 Task: Create a due date automation trigger when advanced on, on the wednesday before a card is due add basic assigned to anyone at 11:00 AM.
Action: Mouse moved to (855, 262)
Screenshot: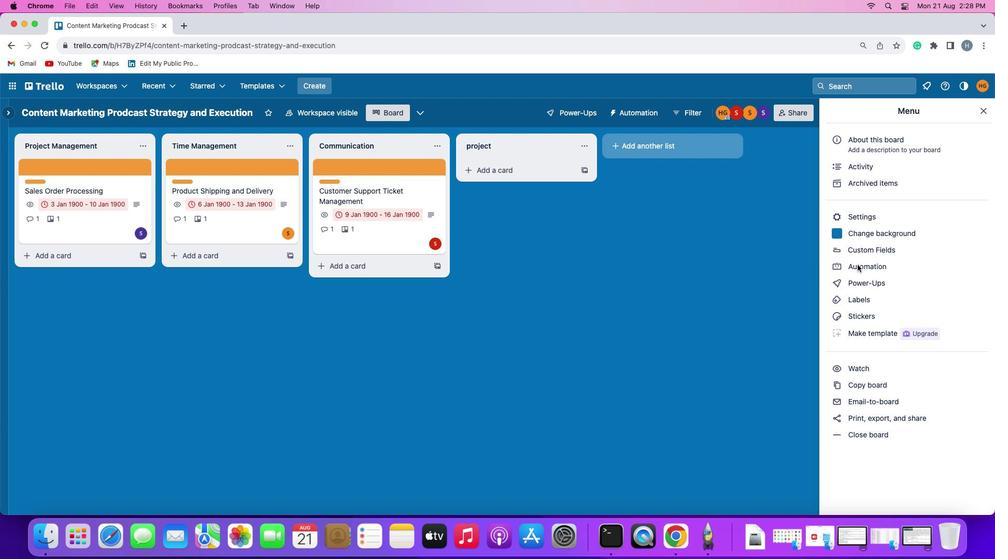 
Action: Mouse pressed left at (855, 262)
Screenshot: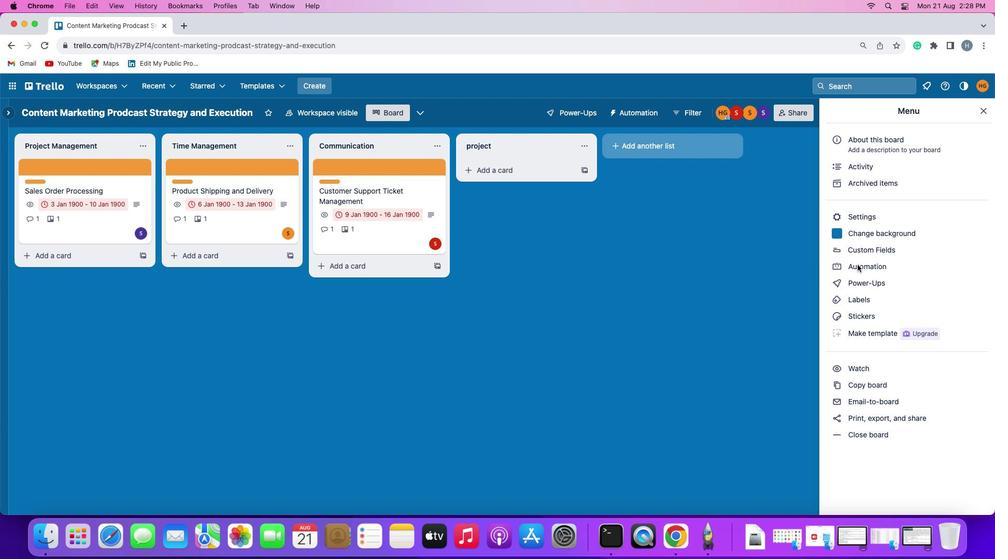 
Action: Mouse pressed left at (855, 262)
Screenshot: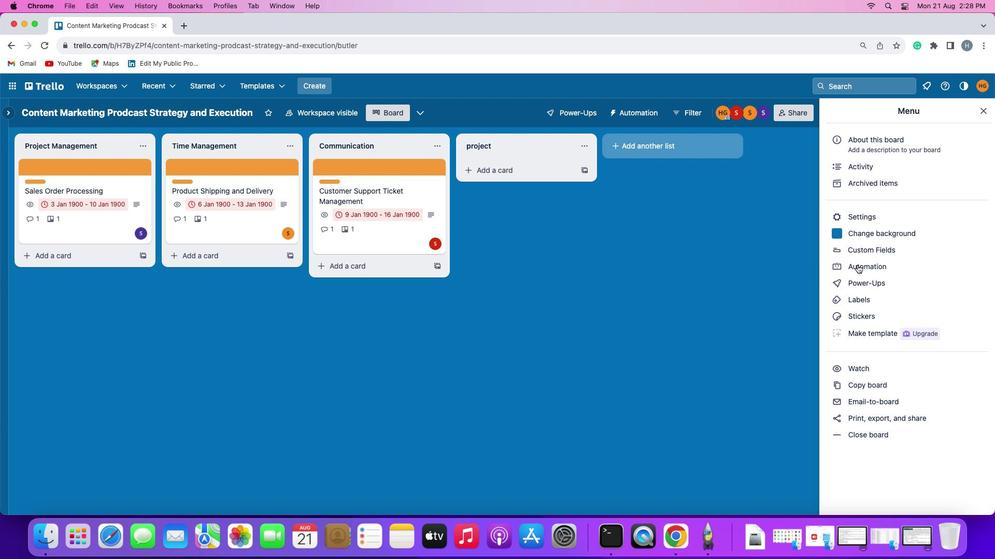 
Action: Mouse moved to (80, 242)
Screenshot: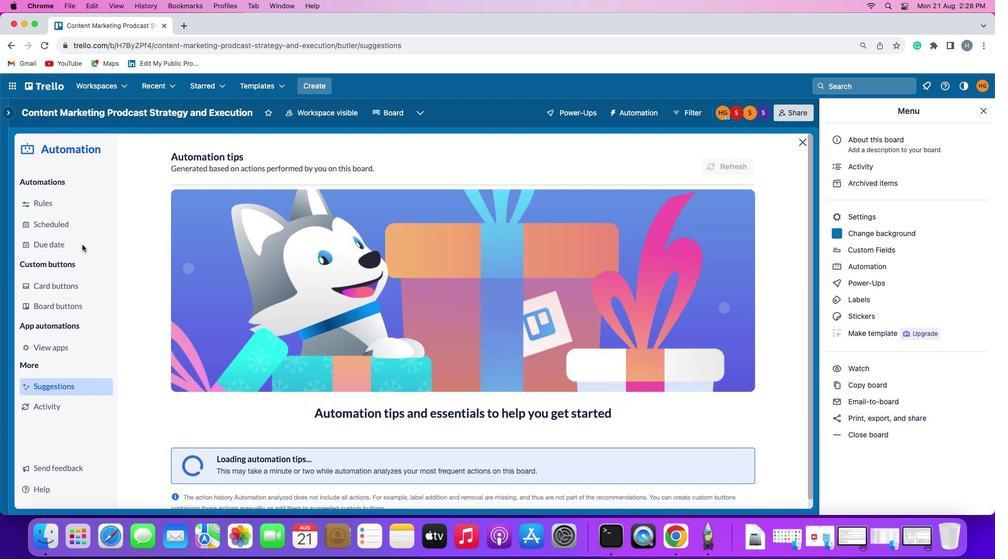 
Action: Mouse pressed left at (80, 242)
Screenshot: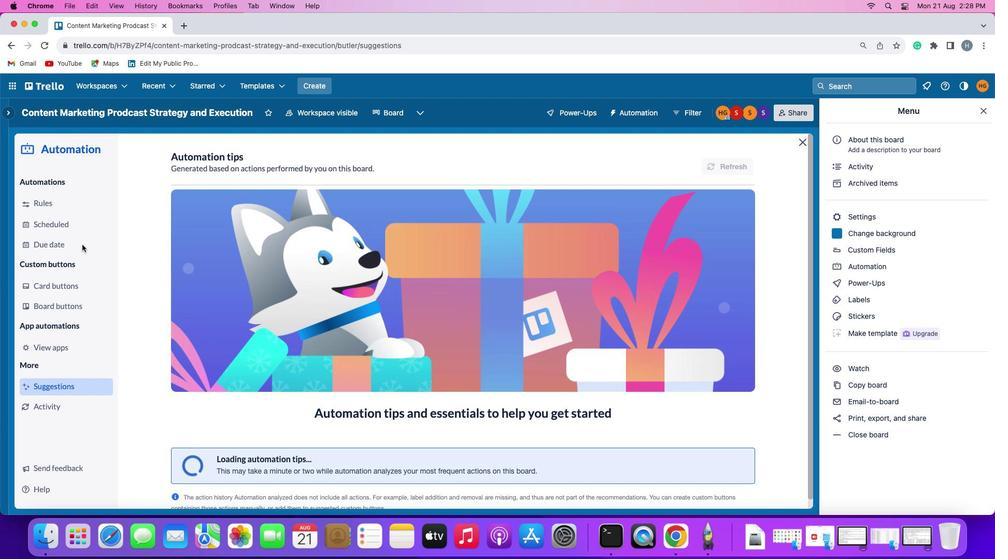 
Action: Mouse moved to (695, 159)
Screenshot: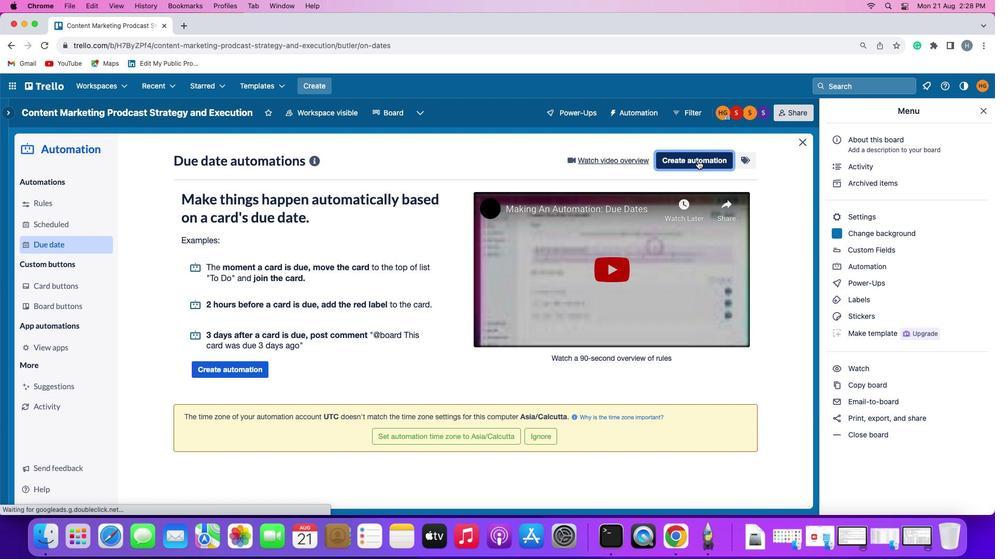 
Action: Mouse pressed left at (695, 159)
Screenshot: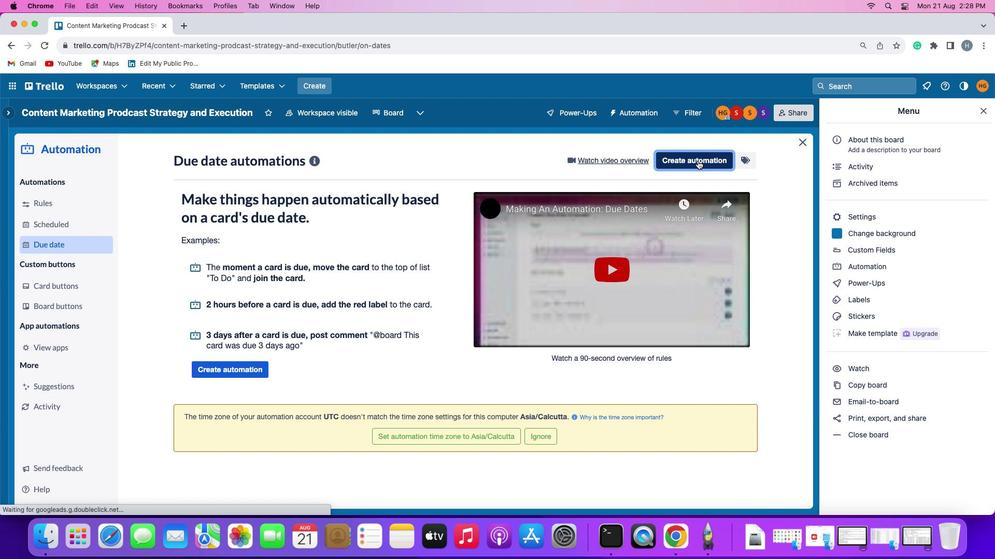 
Action: Mouse moved to (216, 257)
Screenshot: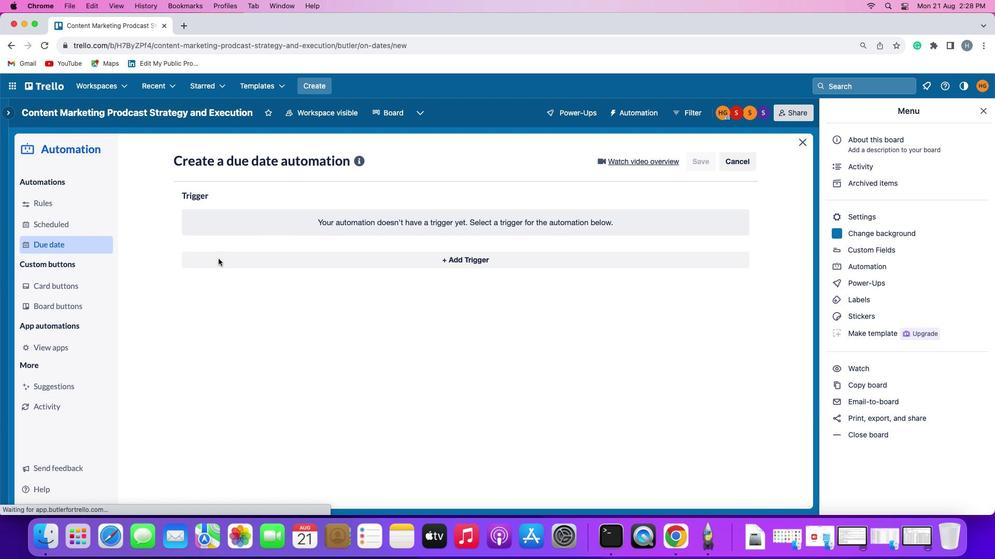 
Action: Mouse pressed left at (216, 257)
Screenshot: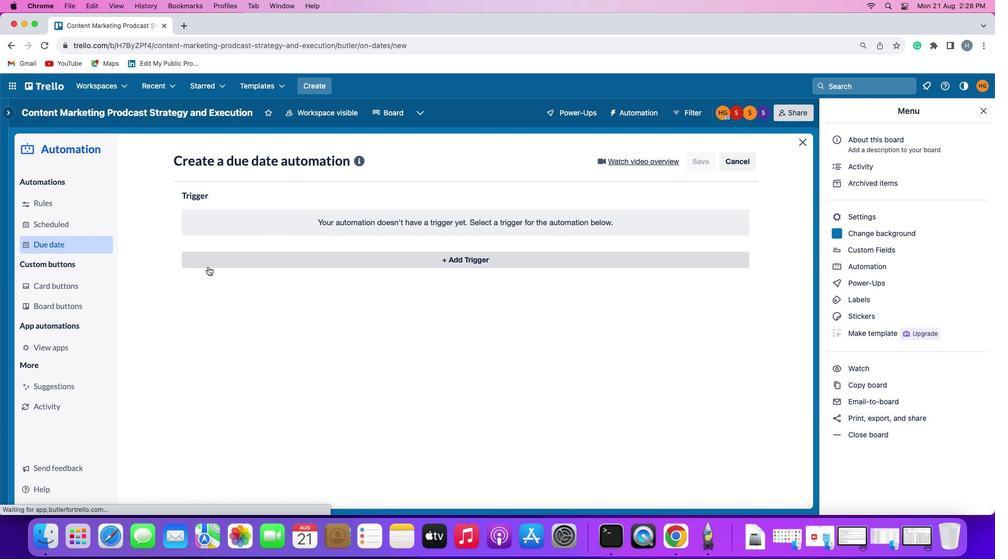 
Action: Mouse moved to (224, 450)
Screenshot: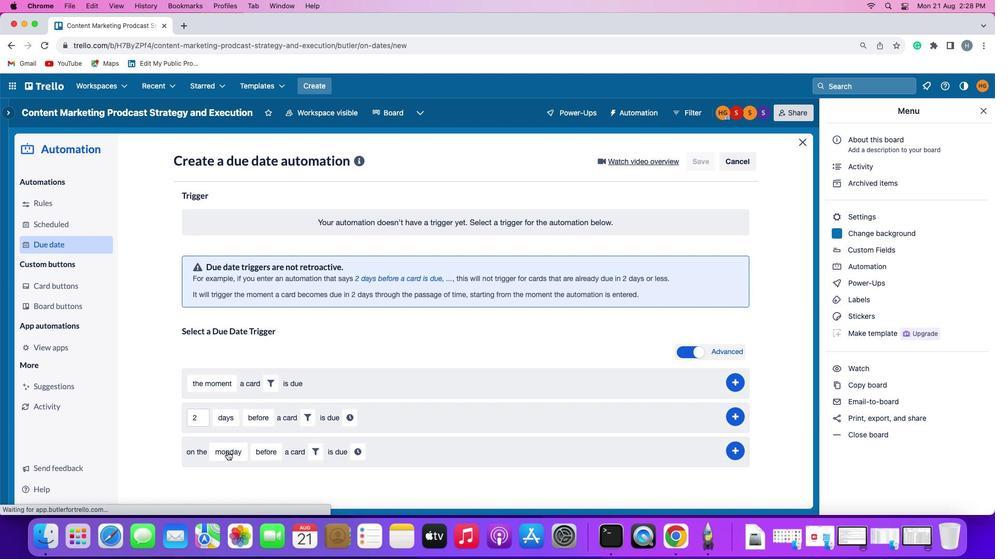 
Action: Mouse pressed left at (224, 450)
Screenshot: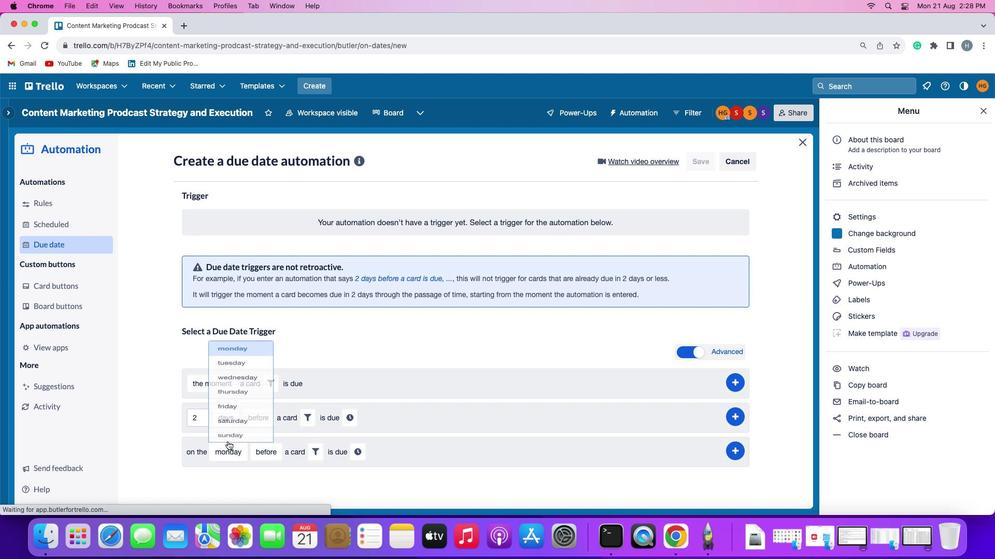 
Action: Mouse moved to (236, 344)
Screenshot: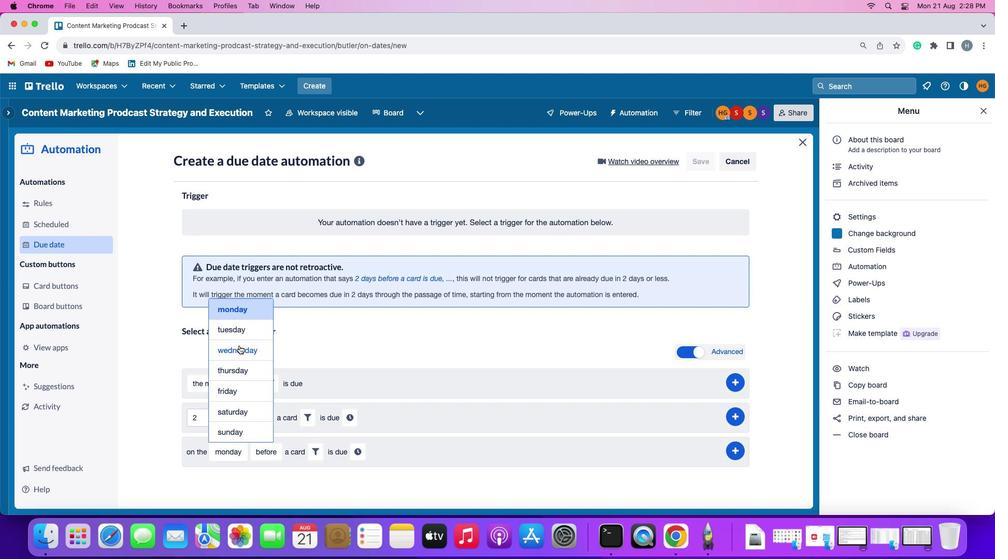 
Action: Mouse pressed left at (236, 344)
Screenshot: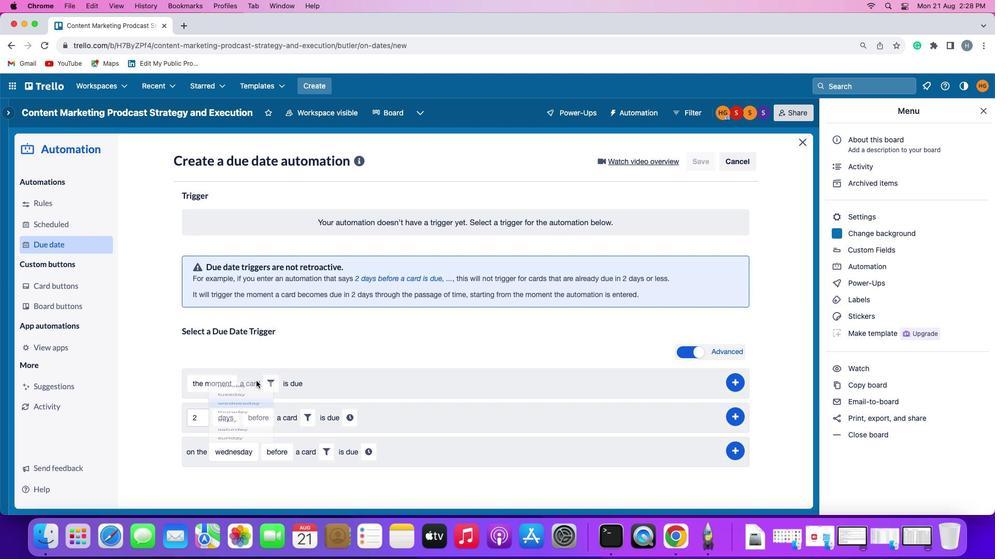 
Action: Mouse moved to (327, 444)
Screenshot: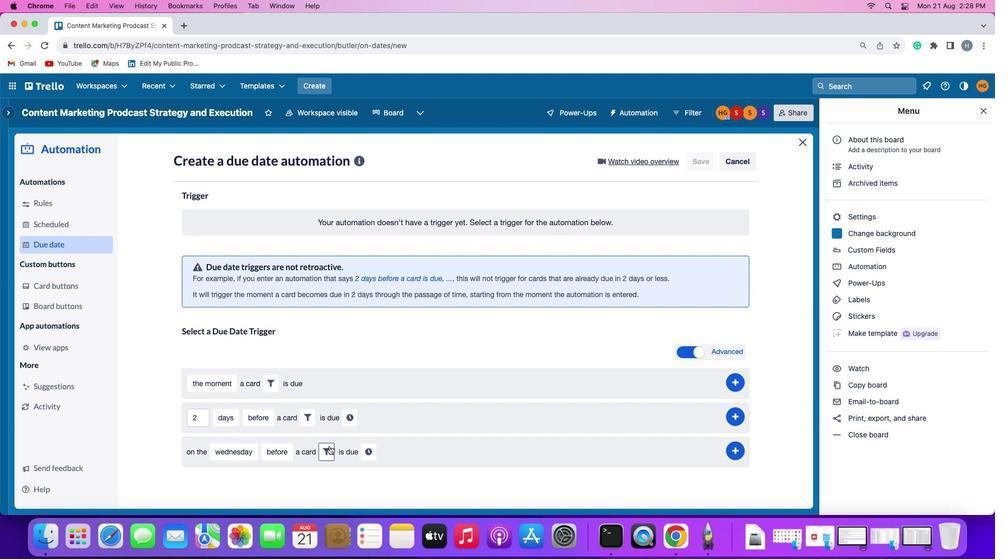
Action: Mouse pressed left at (327, 444)
Screenshot: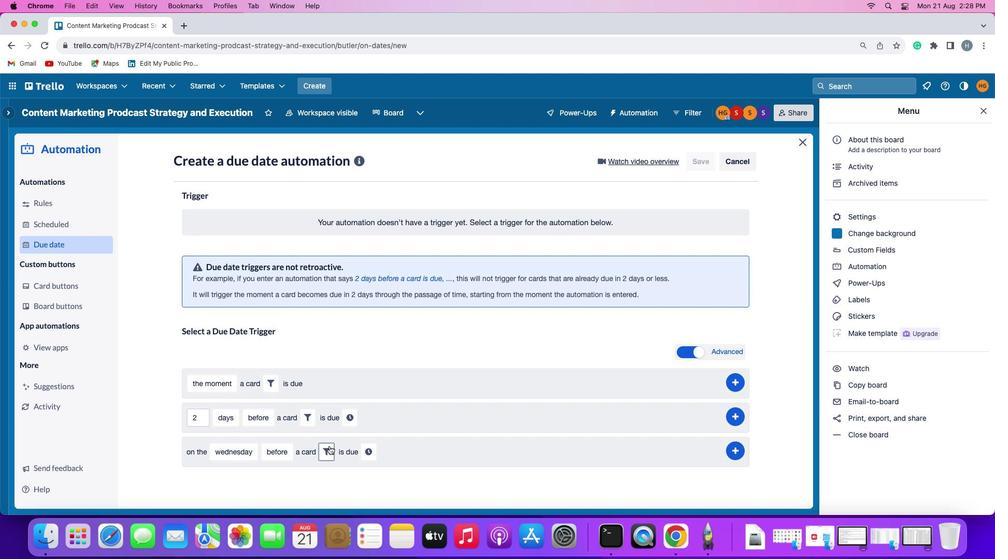 
Action: Mouse moved to (287, 474)
Screenshot: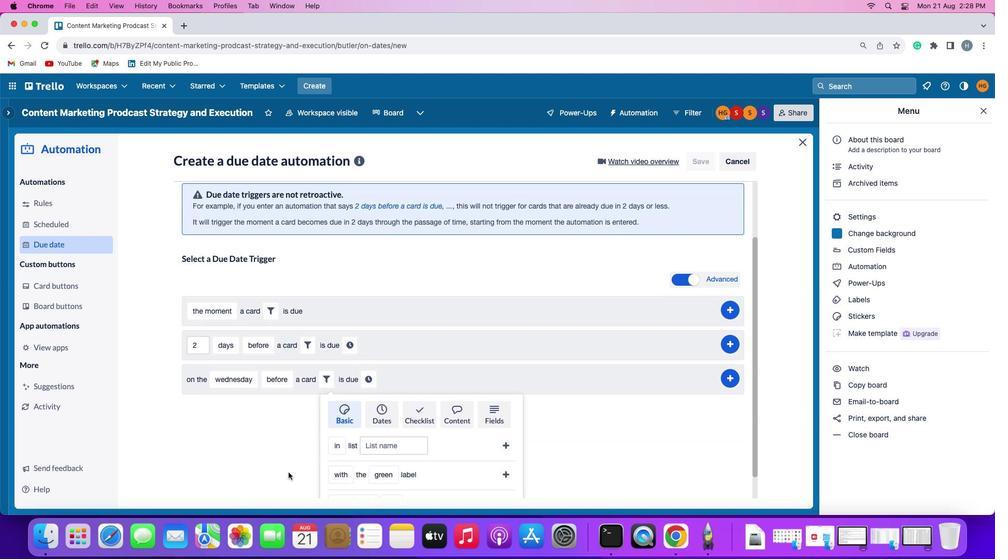 
Action: Mouse scrolled (287, 474) with delta (-1, -2)
Screenshot: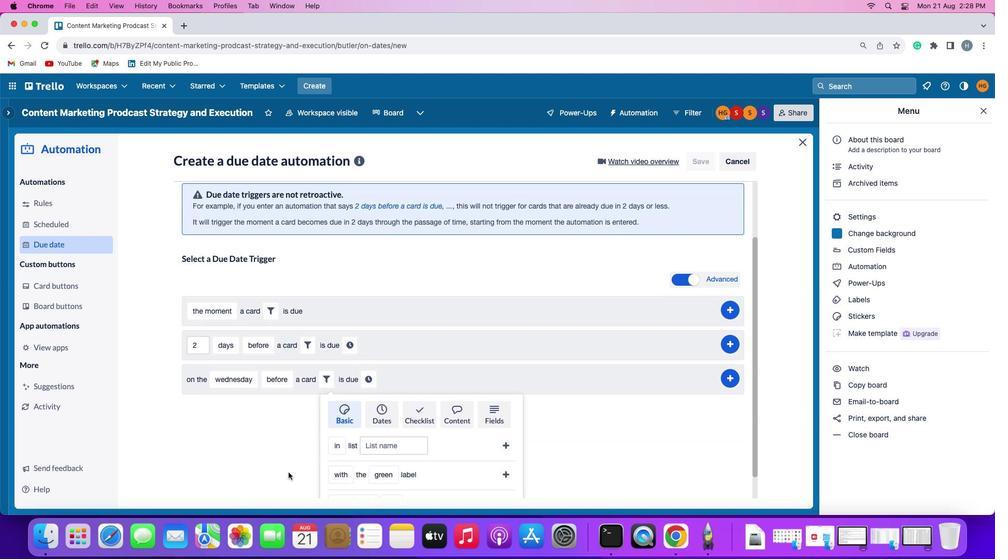 
Action: Mouse scrolled (287, 474) with delta (-1, -2)
Screenshot: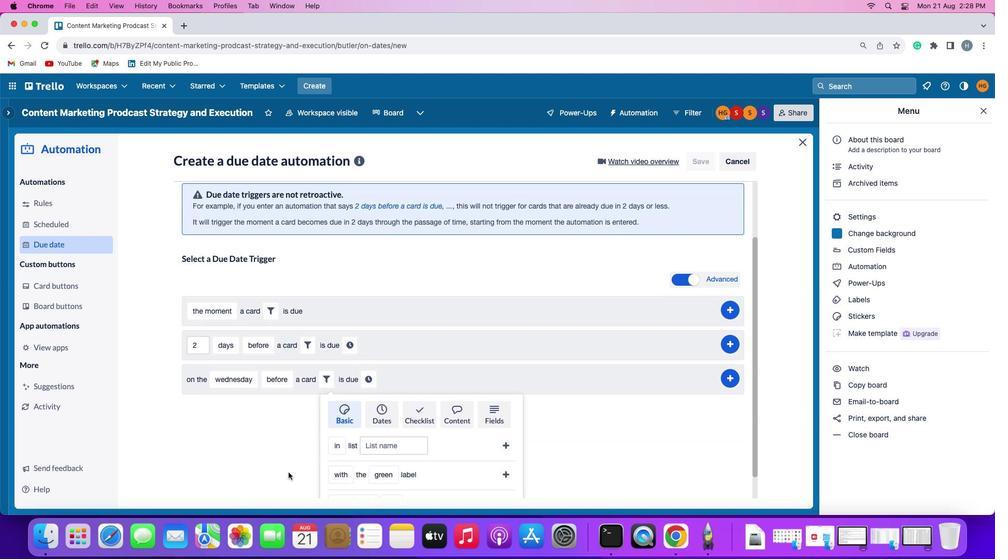 
Action: Mouse scrolled (287, 474) with delta (-1, -3)
Screenshot: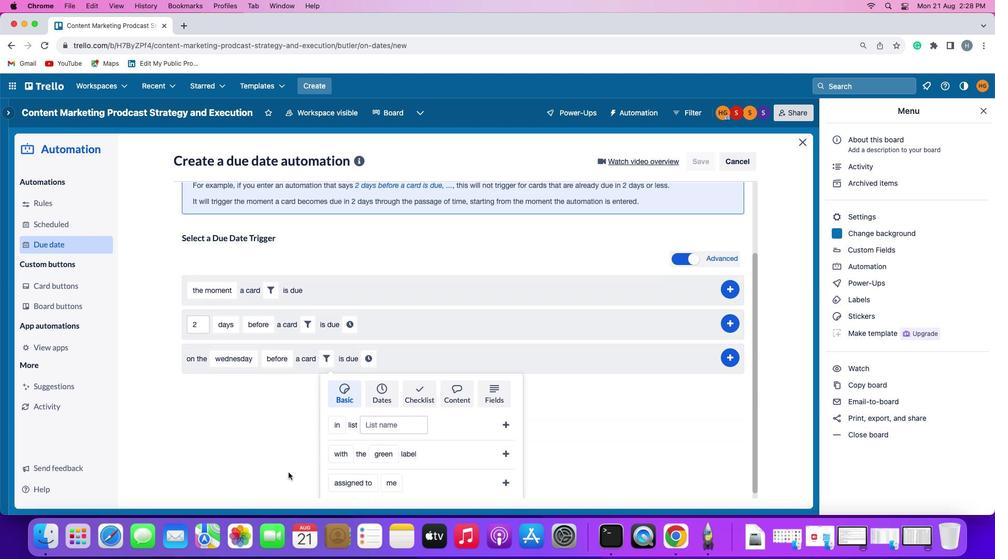 
Action: Mouse moved to (287, 474)
Screenshot: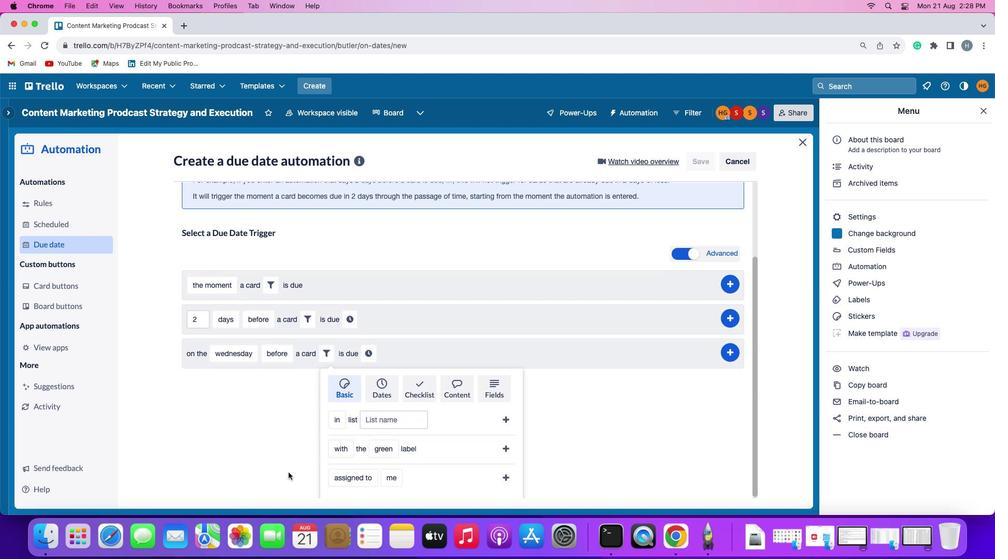 
Action: Mouse scrolled (287, 474) with delta (-1, -4)
Screenshot: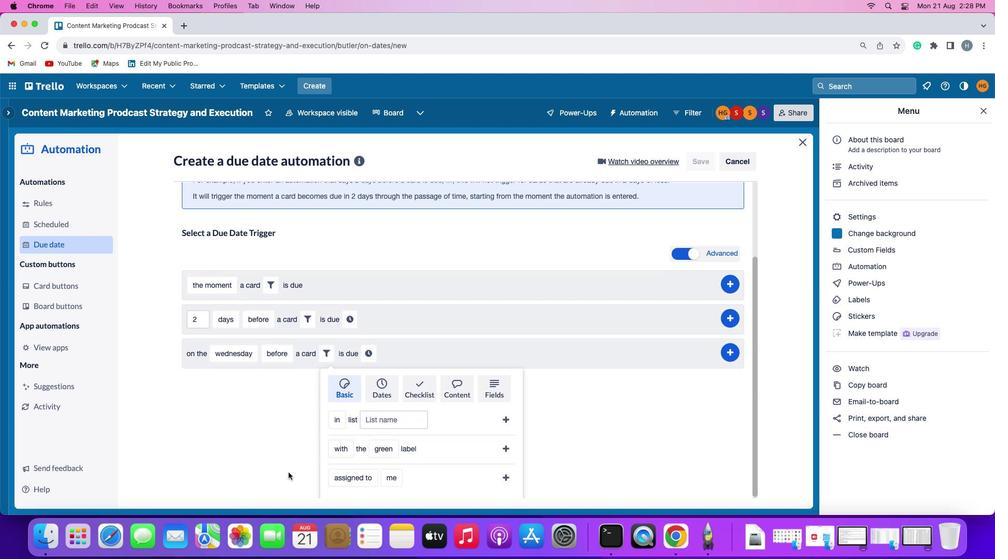 
Action: Mouse moved to (286, 471)
Screenshot: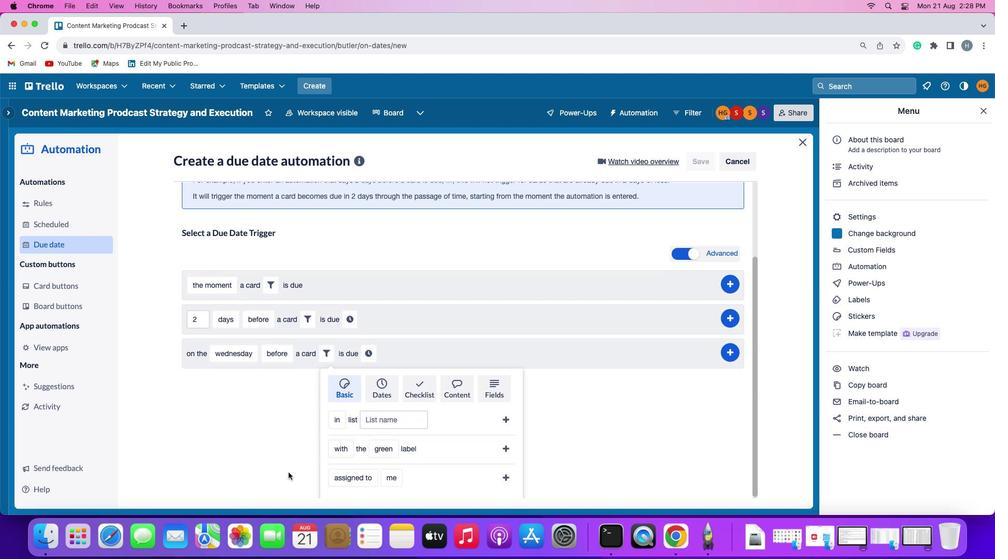 
Action: Mouse scrolled (286, 471) with delta (-1, -4)
Screenshot: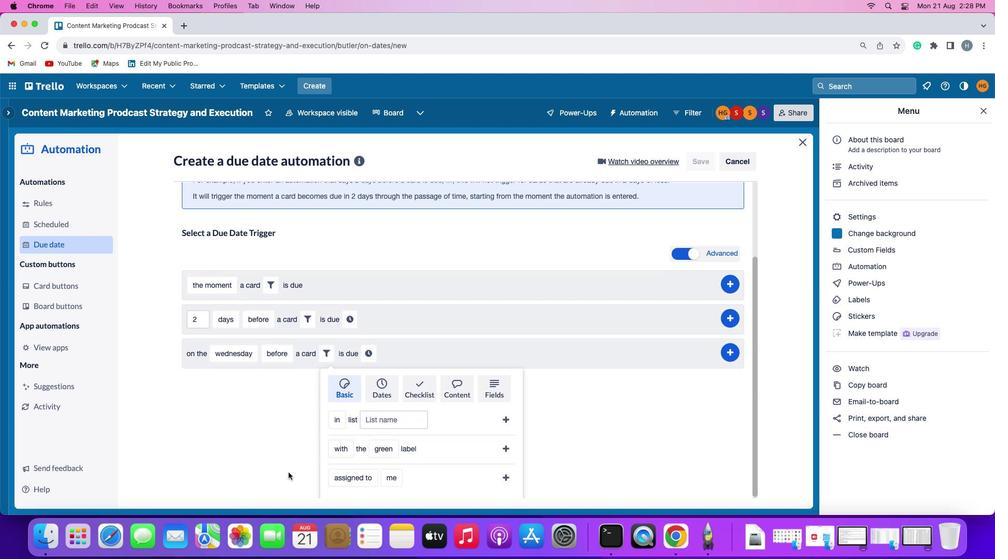 
Action: Mouse moved to (286, 470)
Screenshot: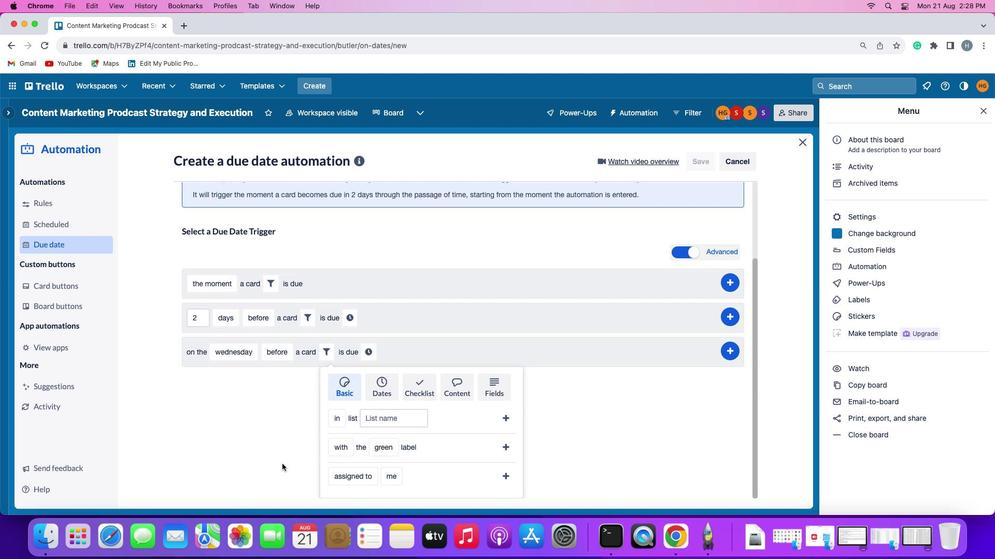
Action: Mouse scrolled (286, 470) with delta (-1, -2)
Screenshot: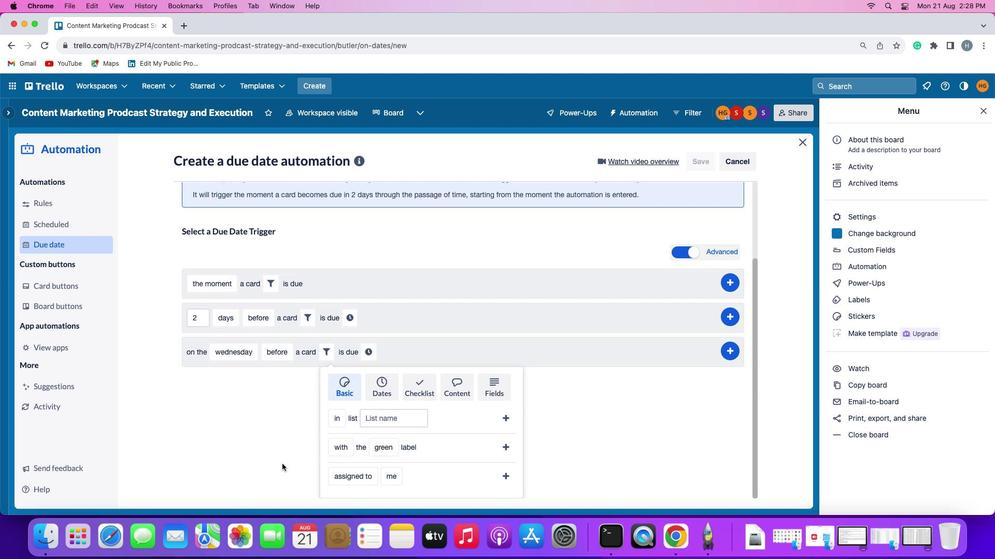 
Action: Mouse moved to (286, 470)
Screenshot: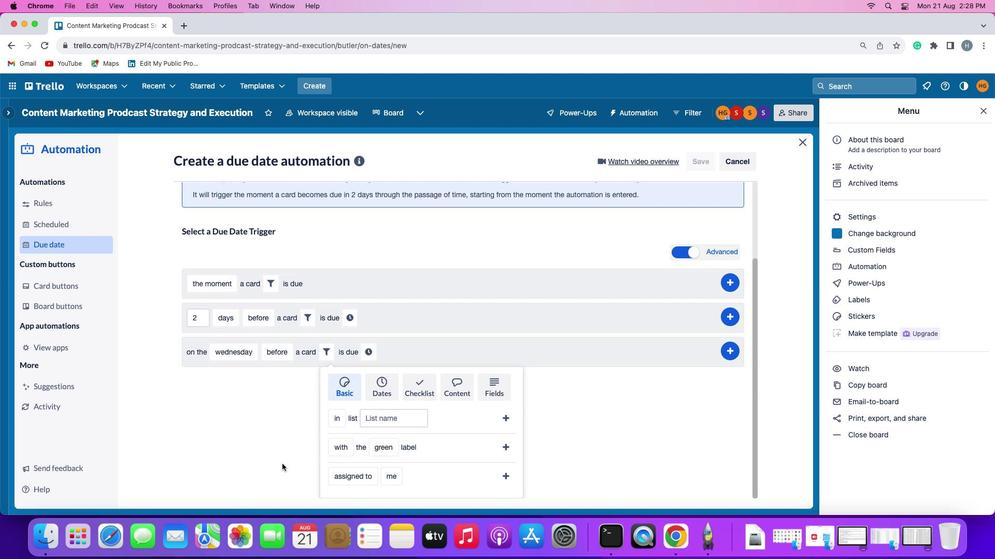 
Action: Mouse scrolled (286, 470) with delta (-1, -2)
Screenshot: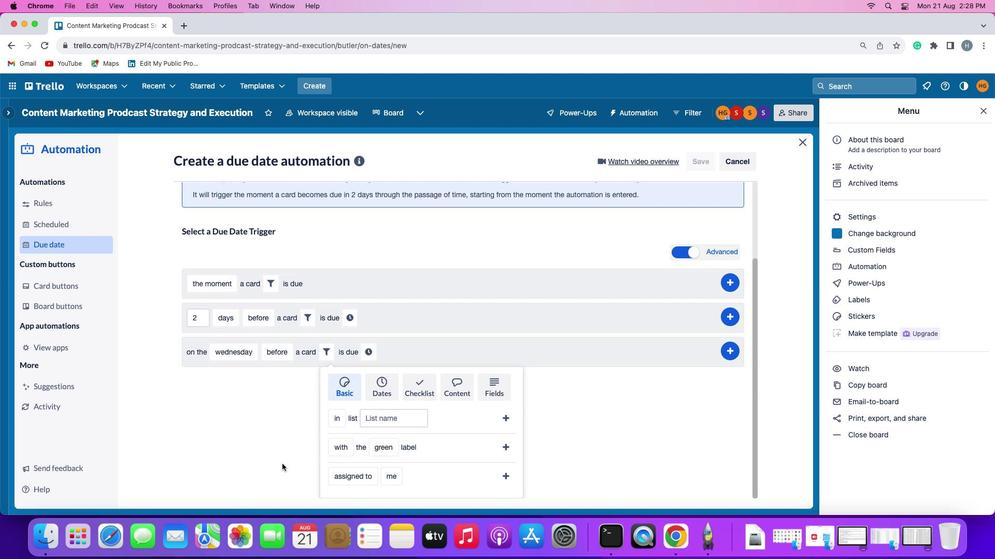 
Action: Mouse moved to (285, 469)
Screenshot: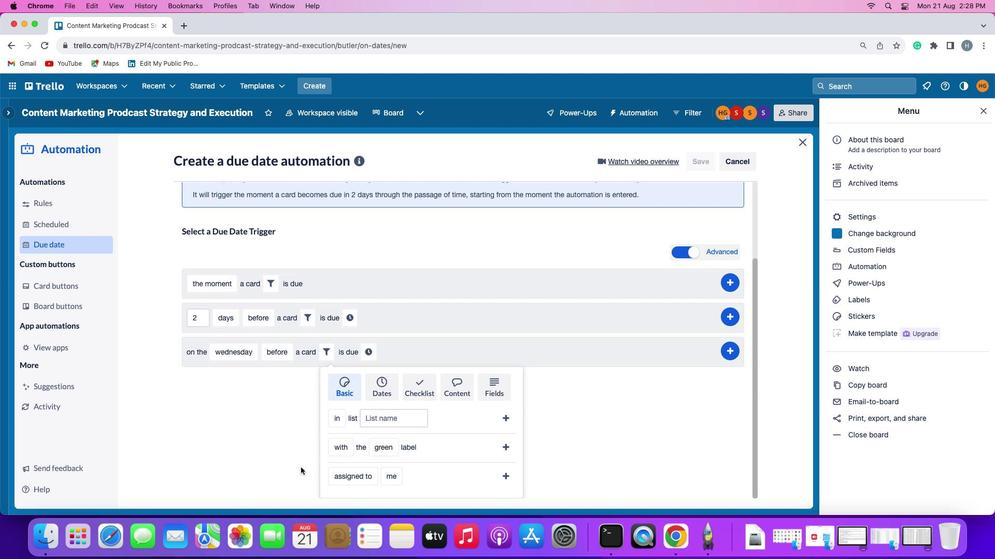 
Action: Mouse scrolled (285, 469) with delta (-1, -3)
Screenshot: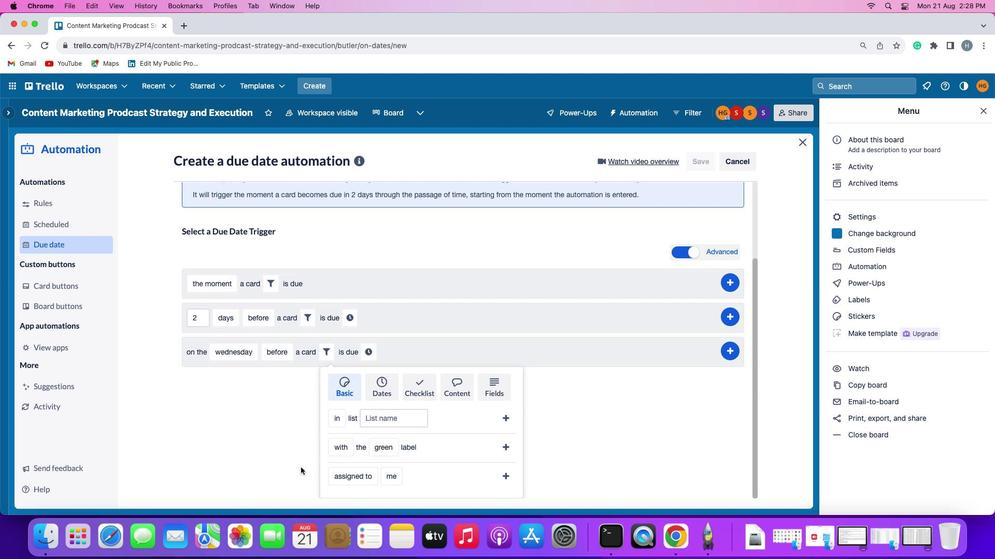 
Action: Mouse moved to (342, 475)
Screenshot: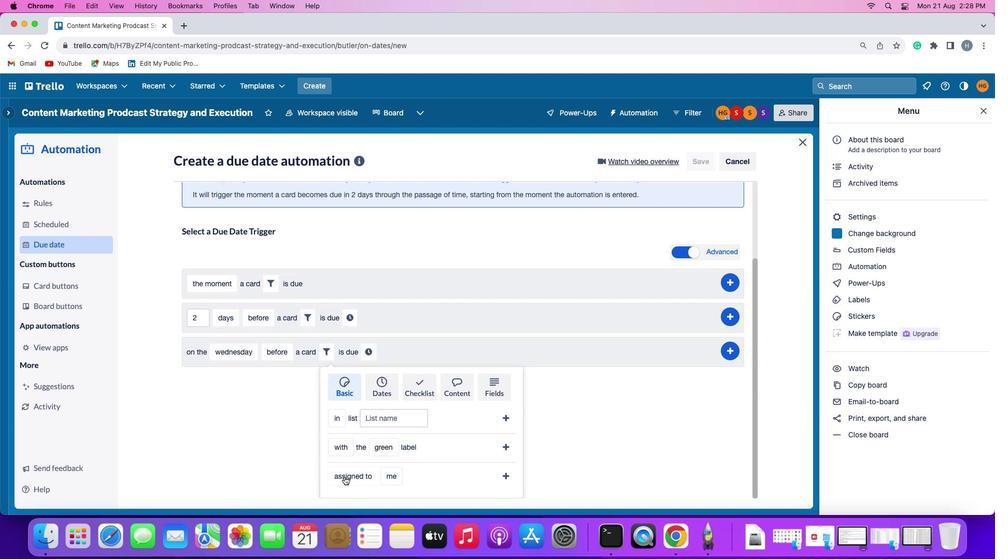 
Action: Mouse pressed left at (342, 475)
Screenshot: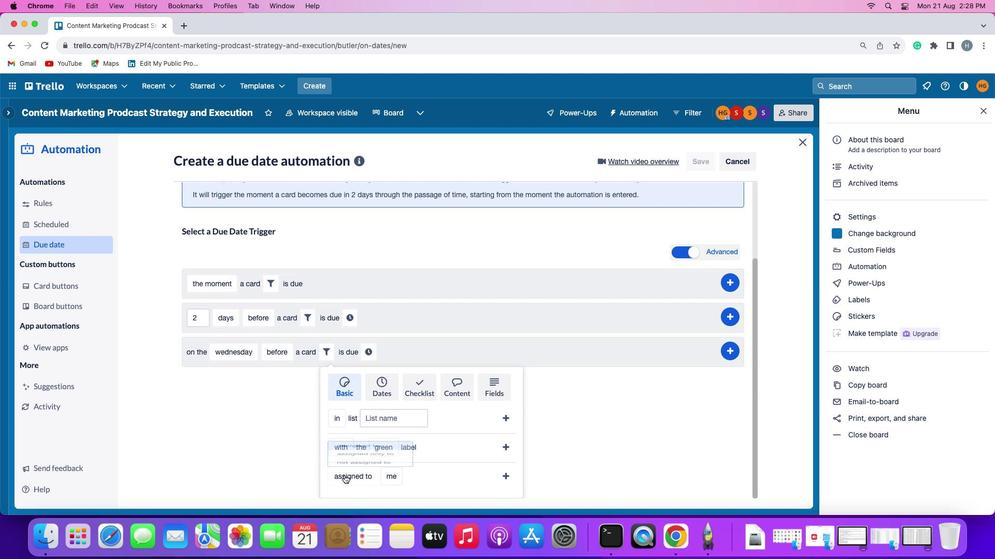 
Action: Mouse moved to (375, 412)
Screenshot: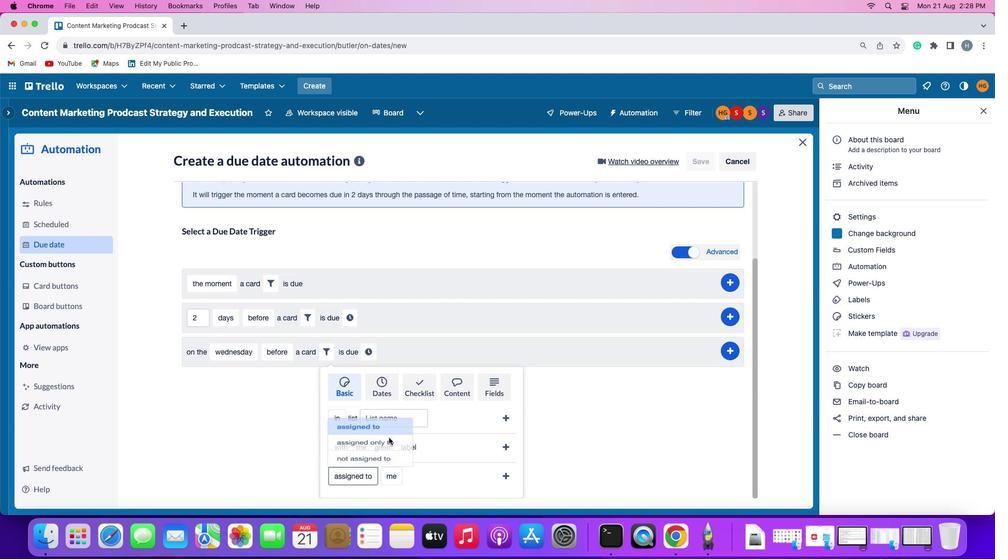 
Action: Mouse pressed left at (375, 412)
Screenshot: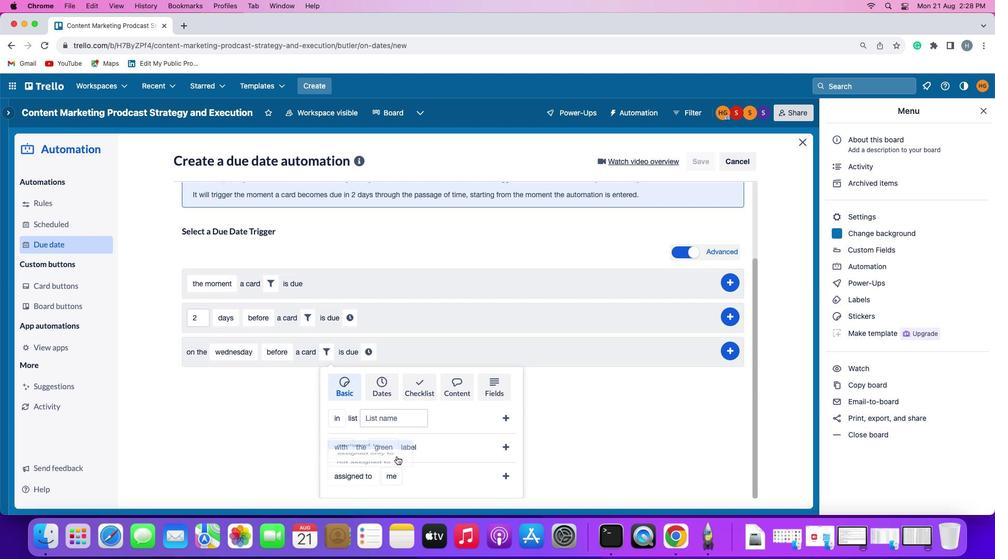 
Action: Mouse moved to (396, 484)
Screenshot: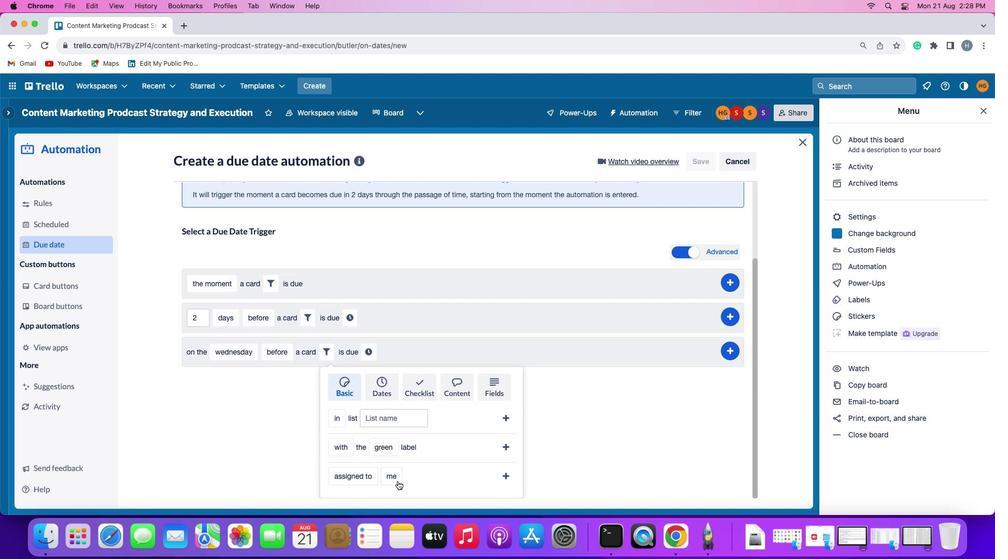 
Action: Mouse pressed left at (396, 484)
Screenshot: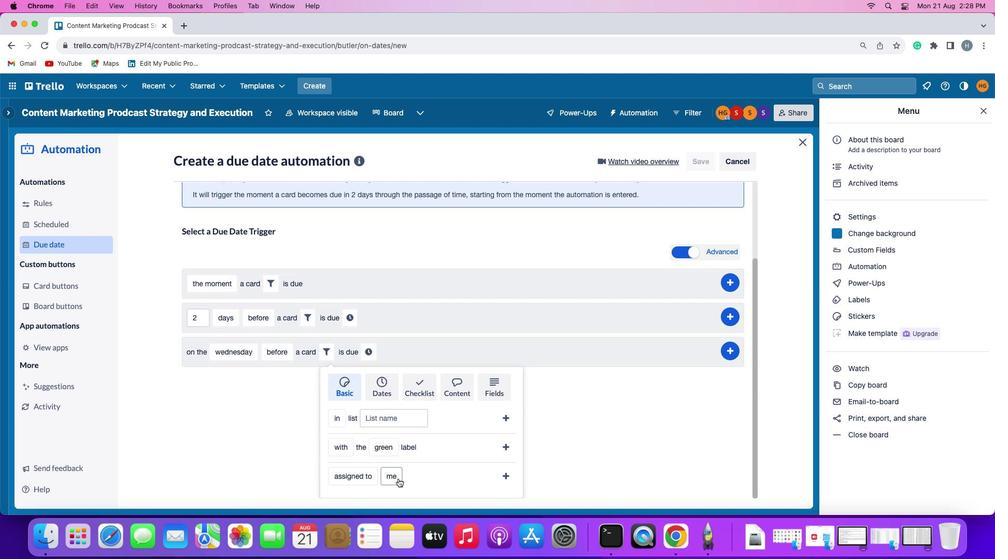 
Action: Mouse moved to (396, 471)
Screenshot: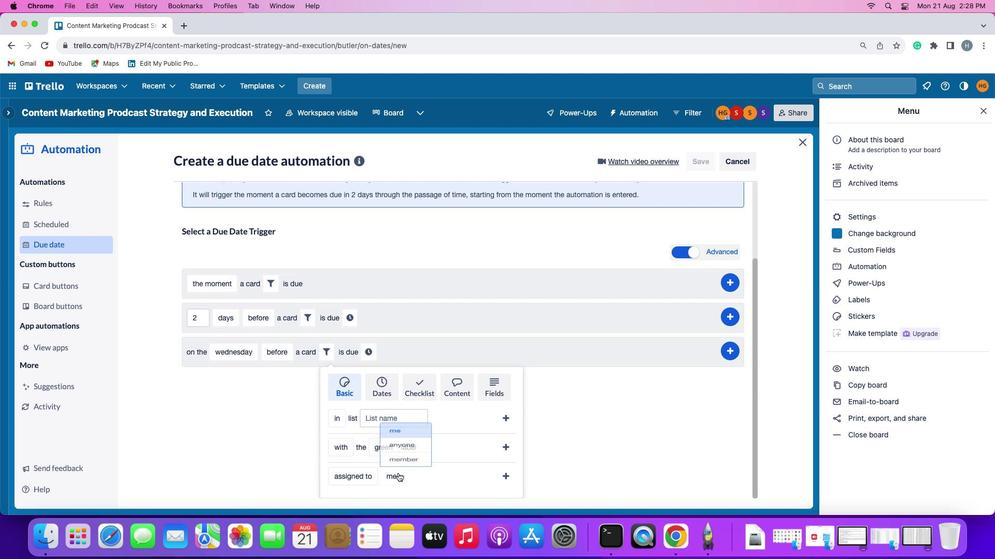 
Action: Mouse pressed left at (396, 471)
Screenshot: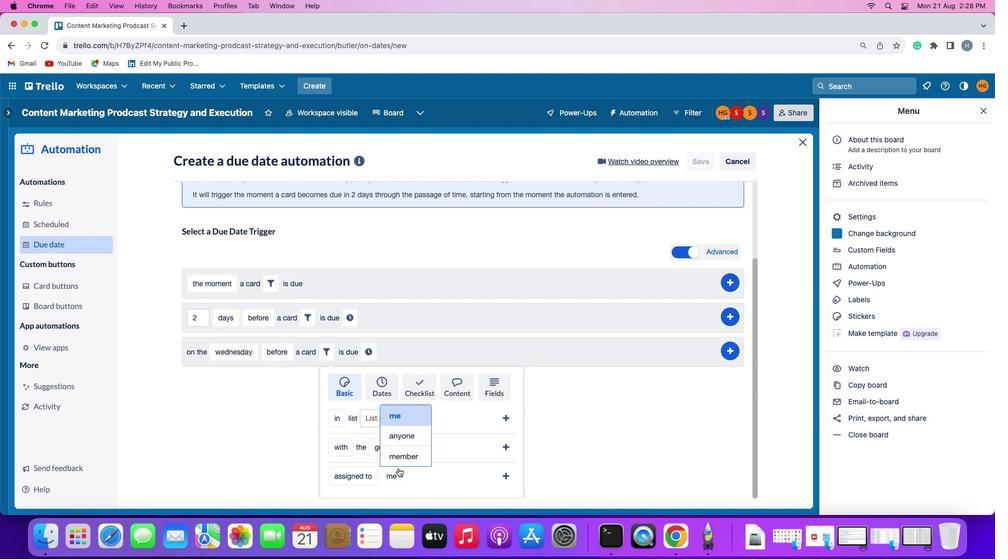 
Action: Mouse moved to (405, 434)
Screenshot: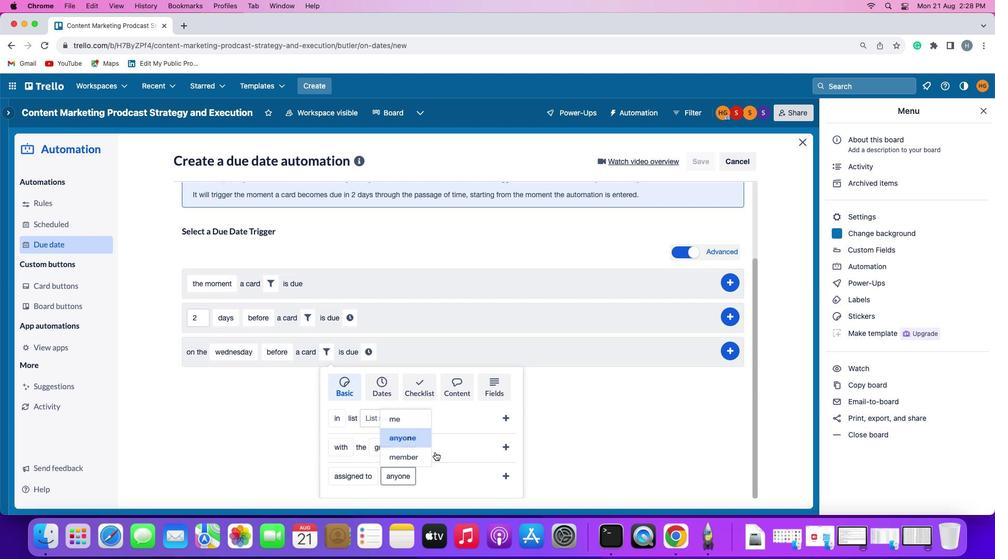 
Action: Mouse pressed left at (405, 434)
Screenshot: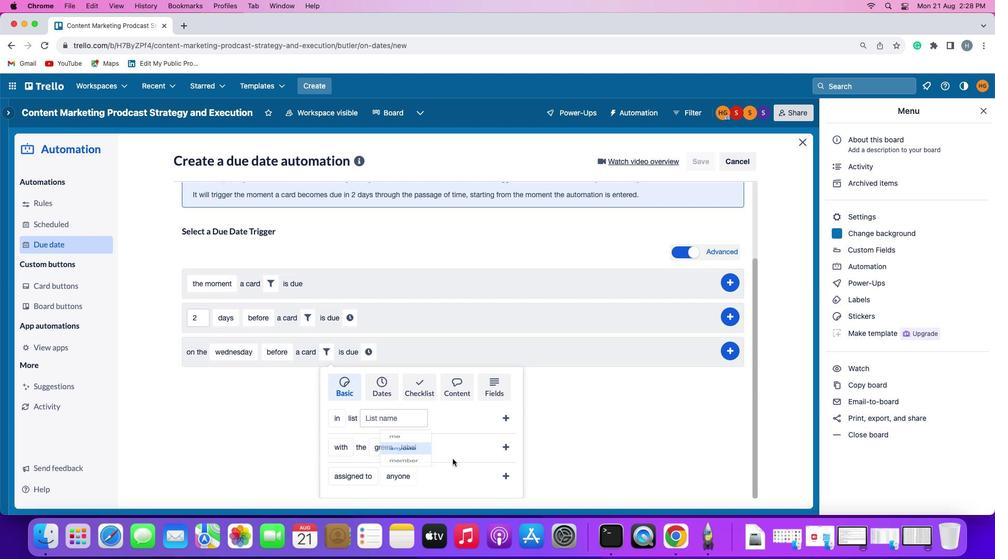 
Action: Mouse moved to (502, 475)
Screenshot: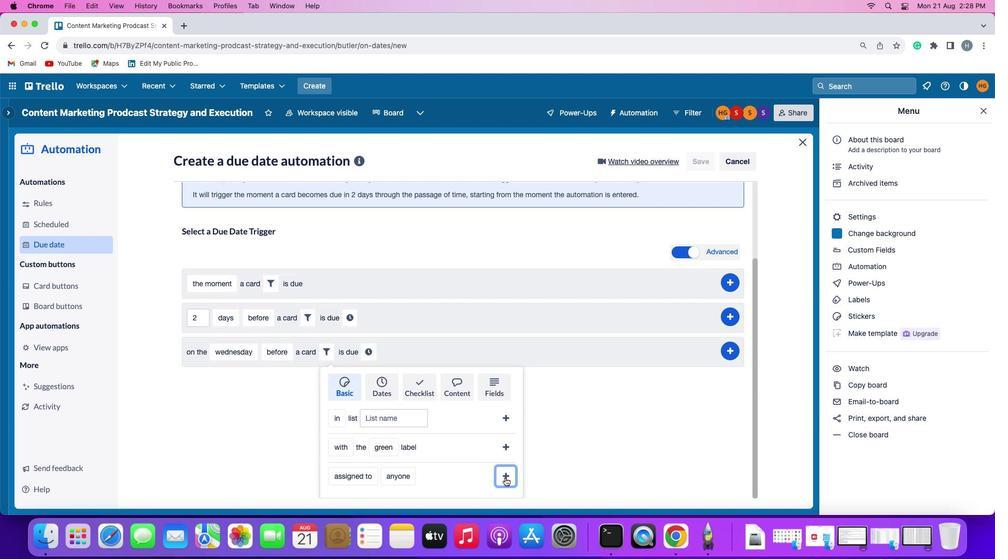 
Action: Mouse pressed left at (502, 475)
Screenshot: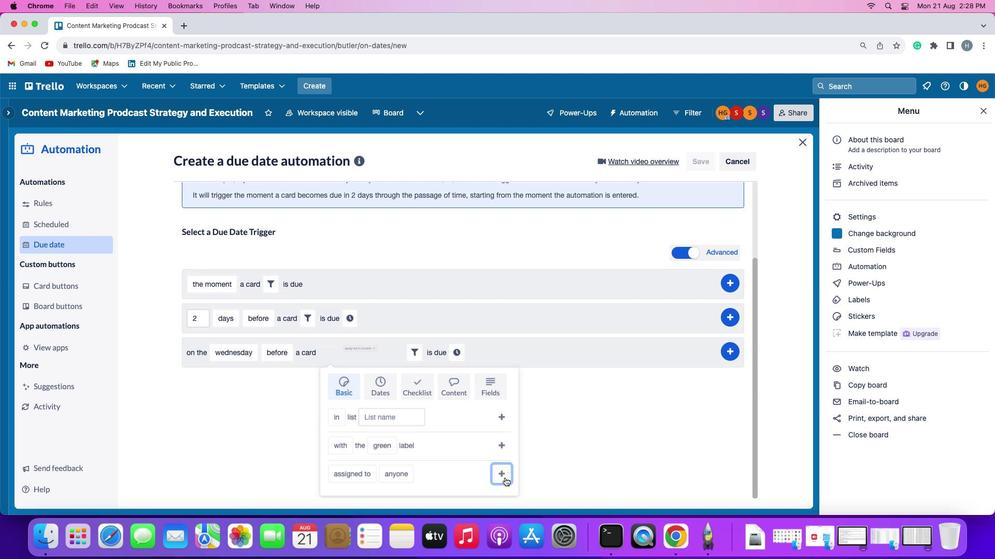 
Action: Mouse moved to (457, 448)
Screenshot: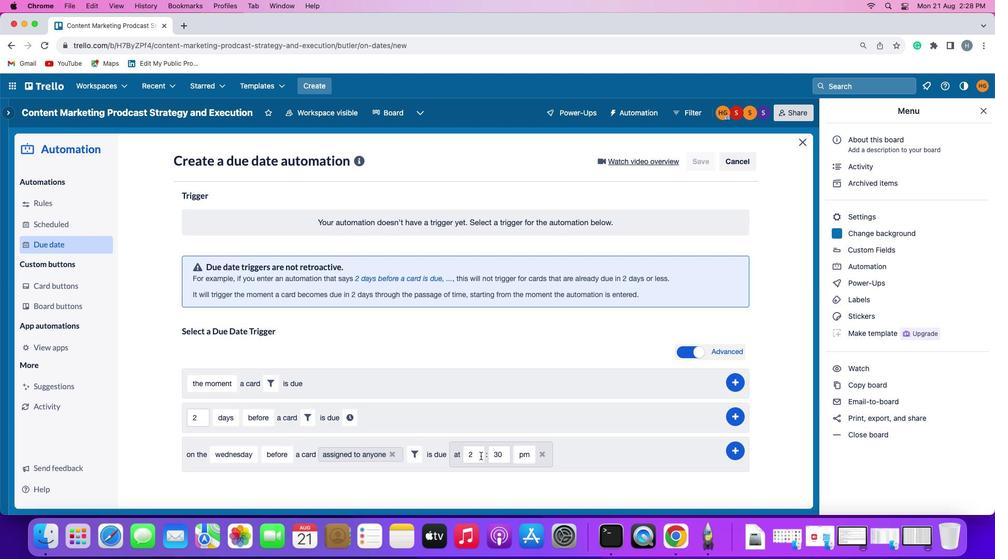 
Action: Mouse pressed left at (457, 448)
Screenshot: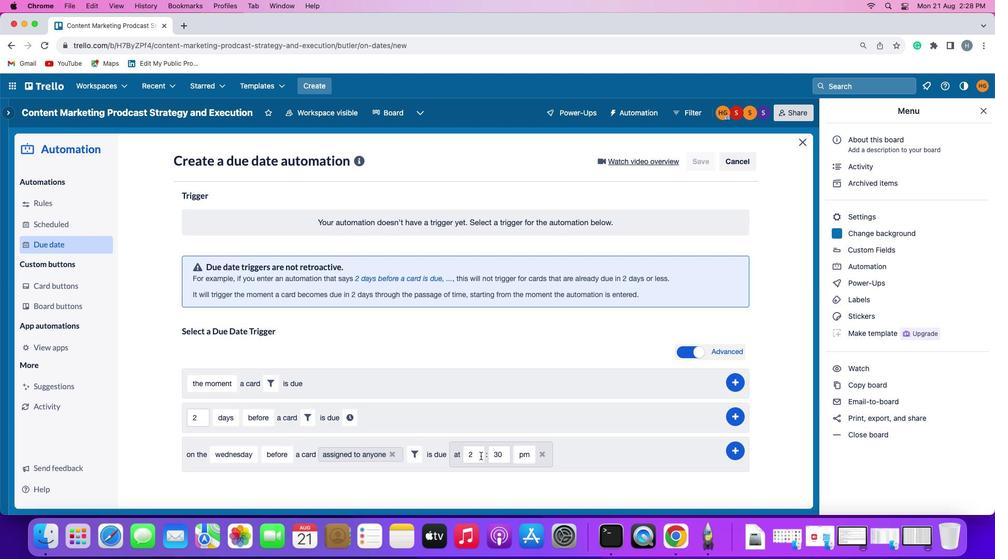 
Action: Mouse moved to (481, 455)
Screenshot: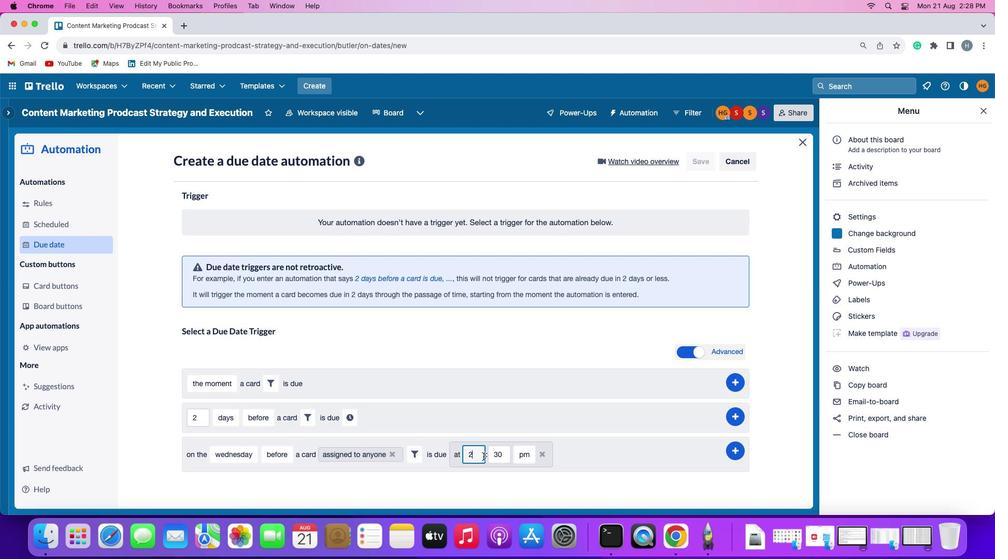 
Action: Mouse pressed left at (481, 455)
Screenshot: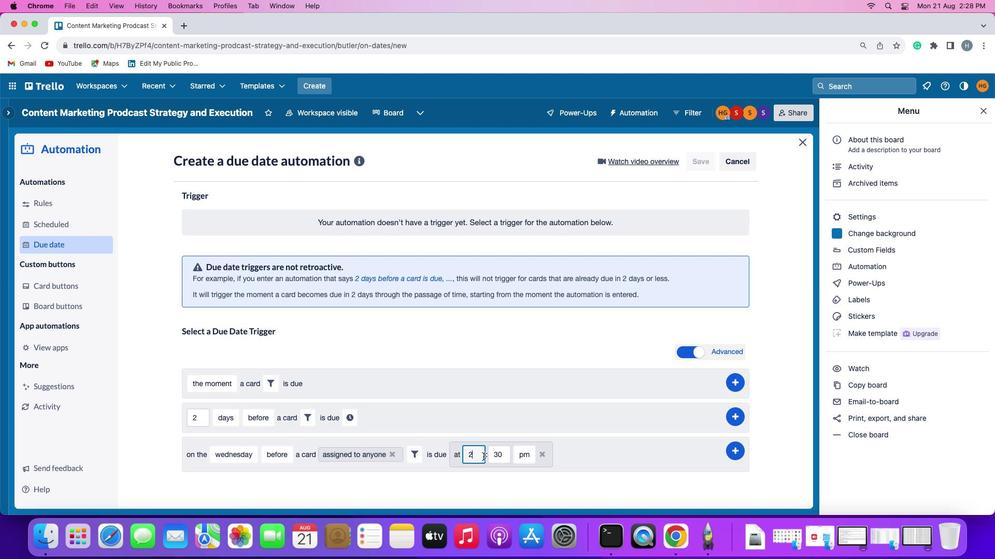 
Action: Mouse moved to (482, 454)
Screenshot: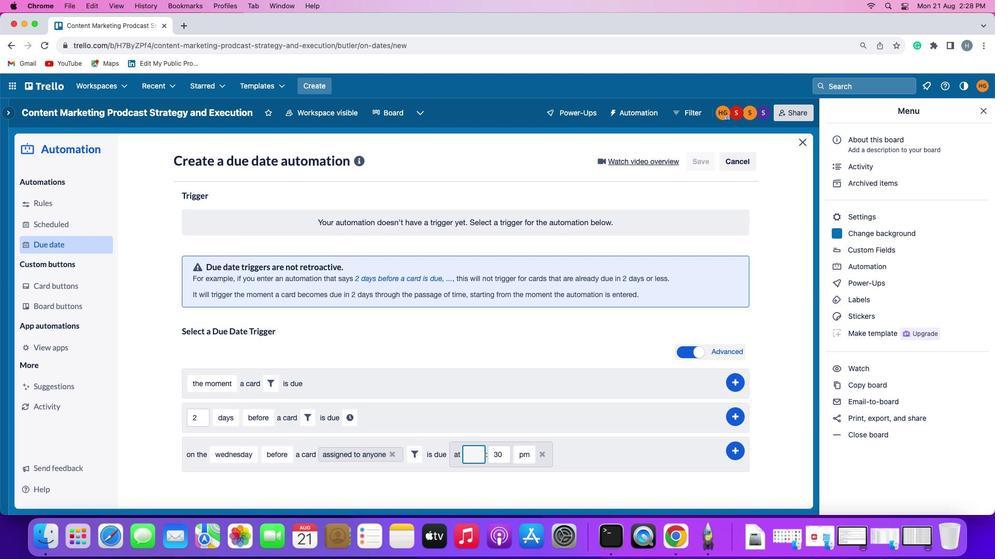 
Action: Key pressed Key.backspace'1'
Screenshot: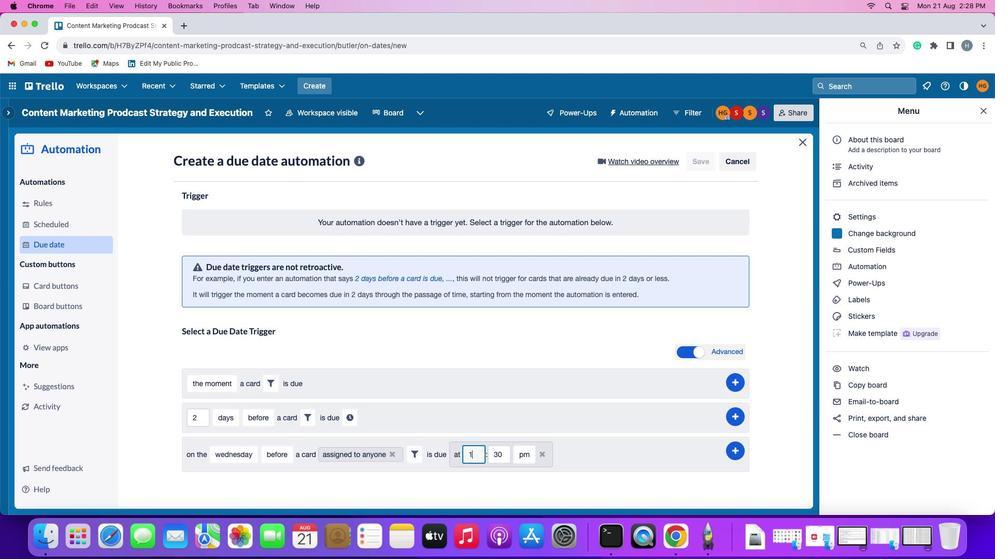
Action: Mouse moved to (492, 453)
Screenshot: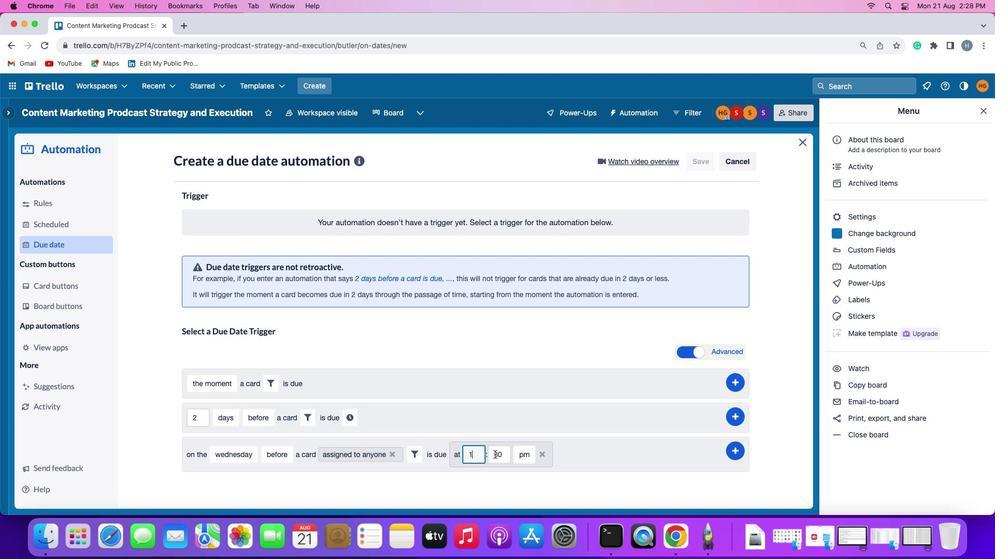 
Action: Key pressed '1'
Screenshot: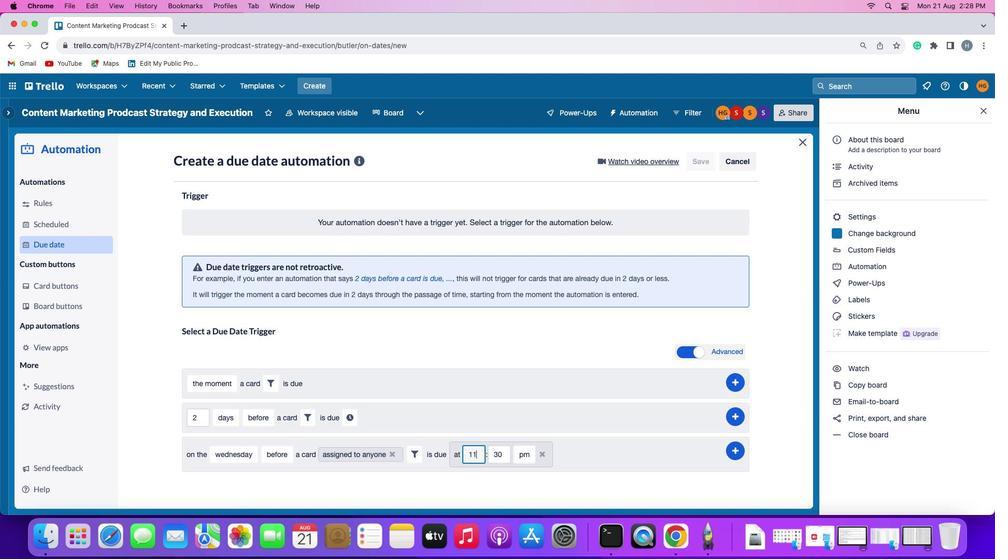 
Action: Mouse moved to (502, 452)
Screenshot: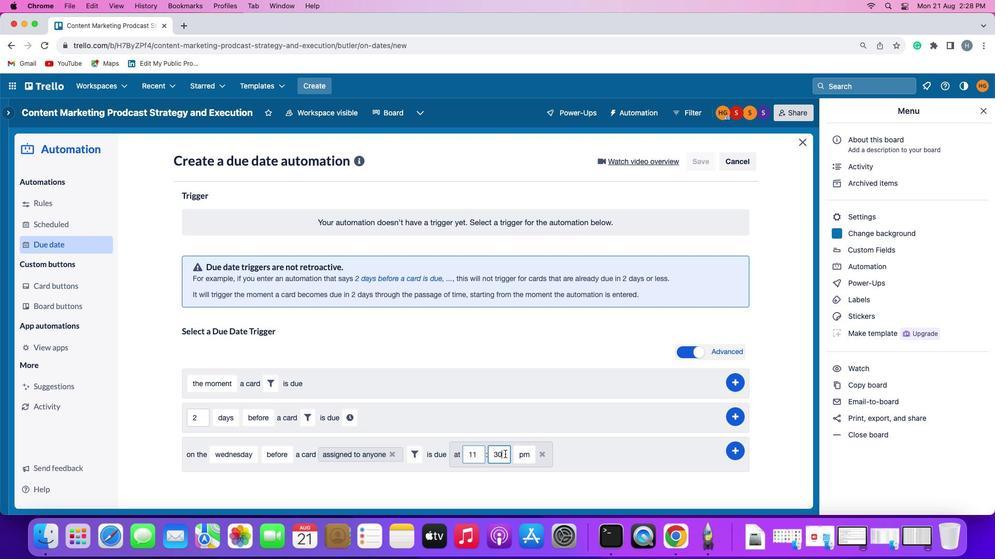 
Action: Mouse pressed left at (502, 452)
Screenshot: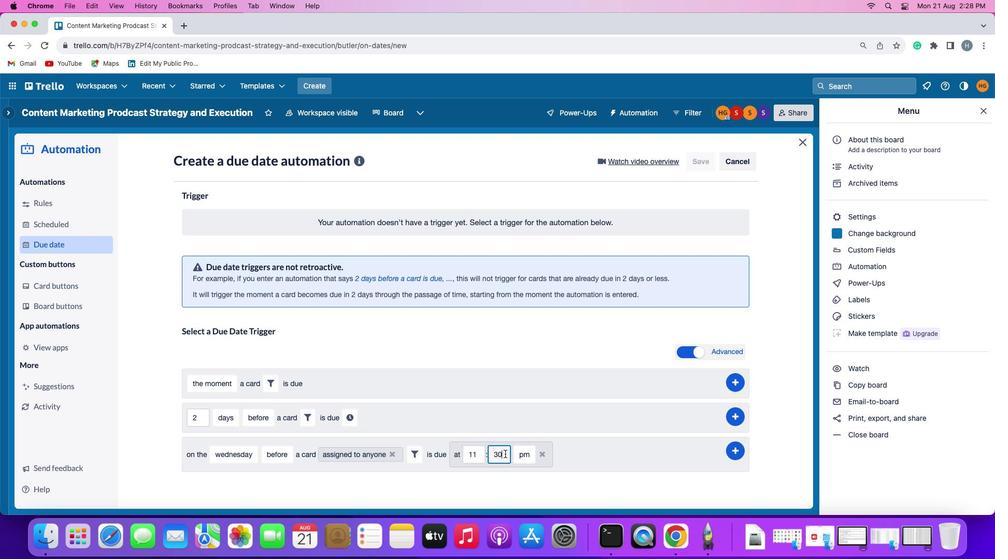 
Action: Mouse moved to (503, 452)
Screenshot: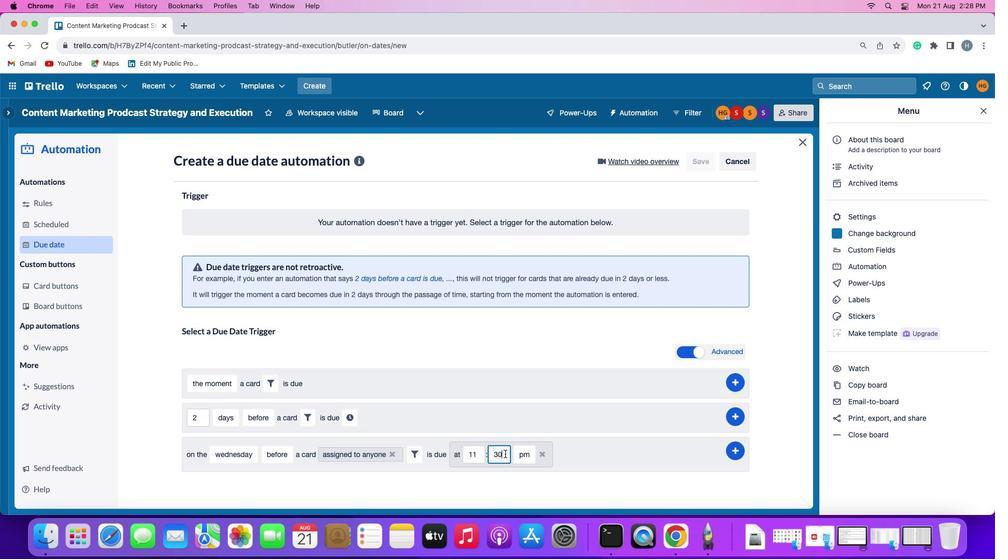 
Action: Key pressed Key.backspaceKey.backspace
Screenshot: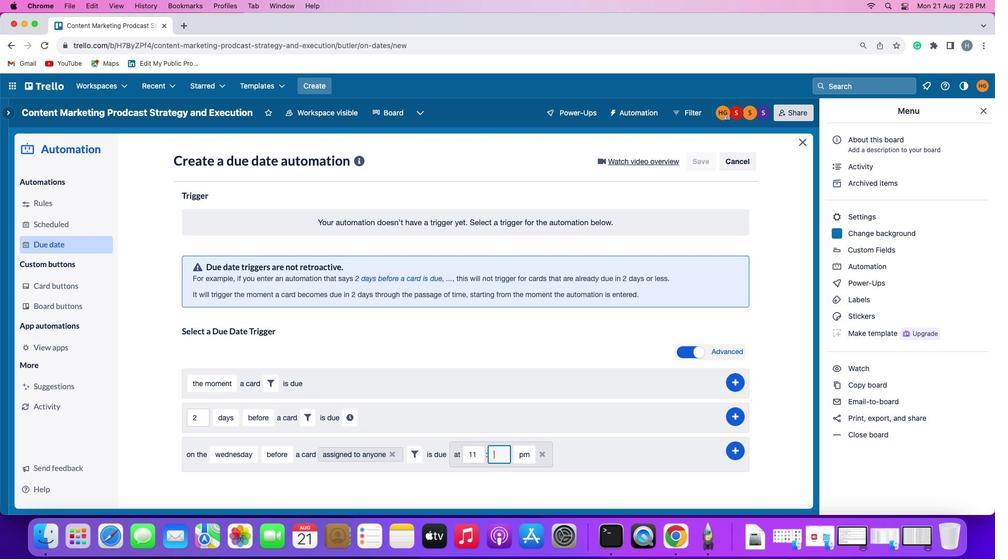 
Action: Mouse moved to (503, 452)
Screenshot: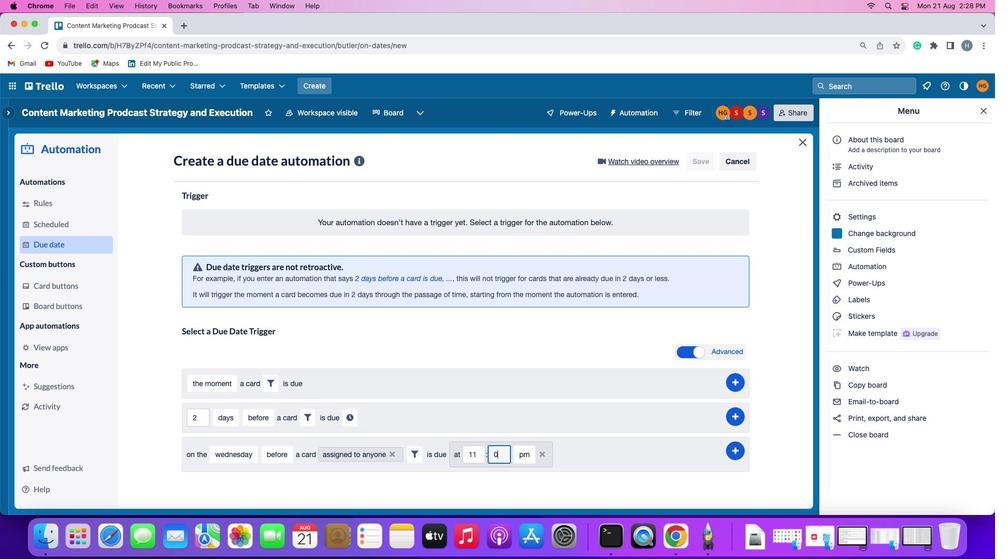 
Action: Key pressed '0''0'
Screenshot: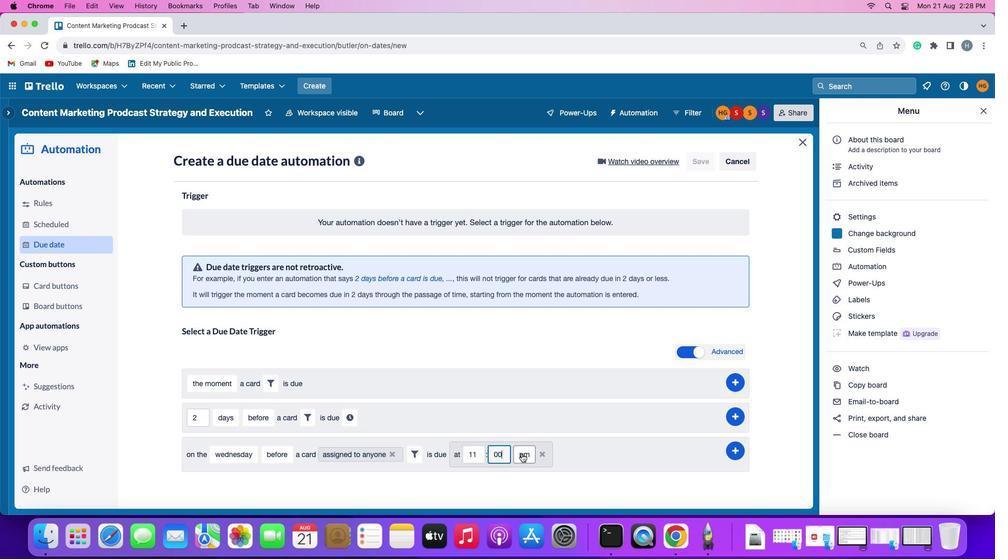 
Action: Mouse moved to (519, 452)
Screenshot: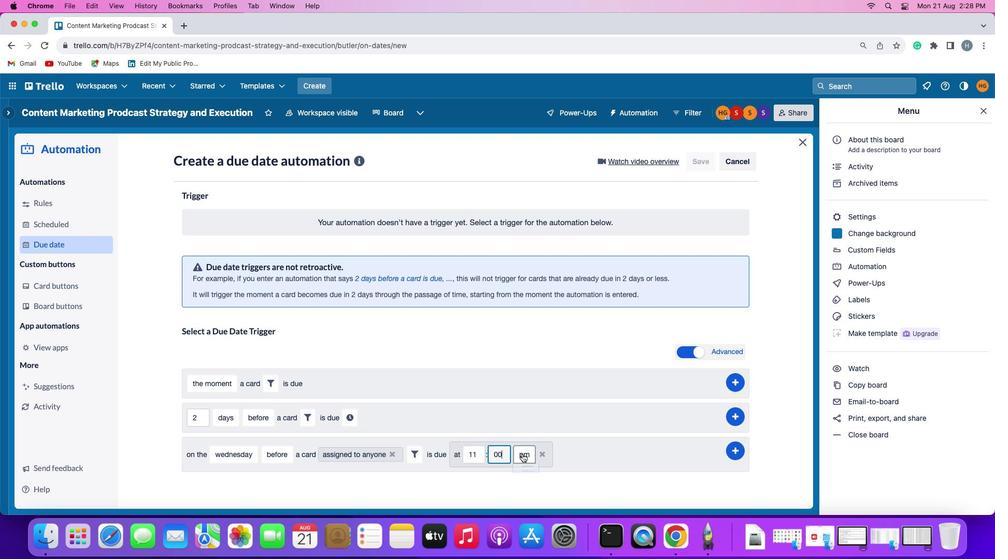
Action: Mouse pressed left at (519, 452)
Screenshot: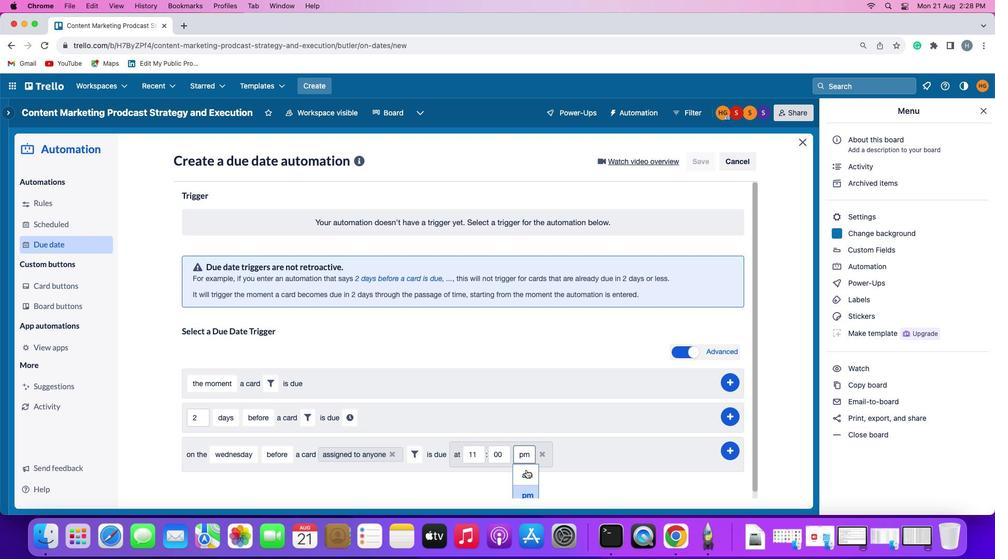 
Action: Mouse moved to (525, 473)
Screenshot: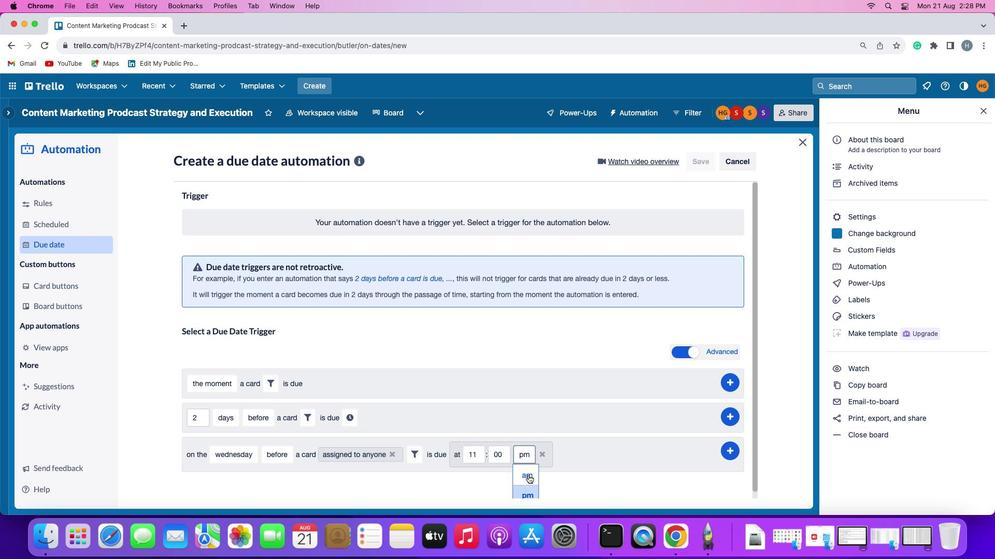 
Action: Mouse pressed left at (525, 473)
Screenshot: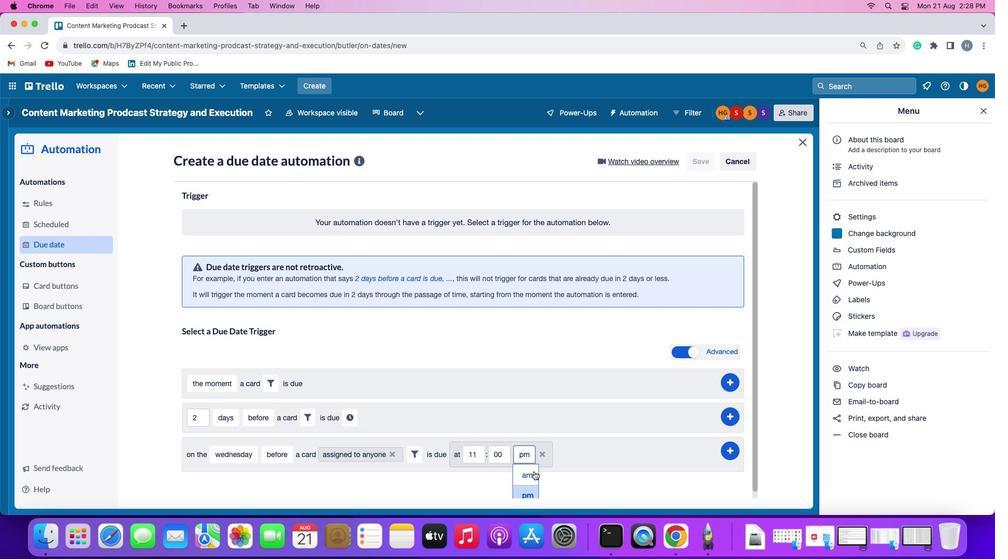 
Action: Mouse moved to (737, 447)
Screenshot: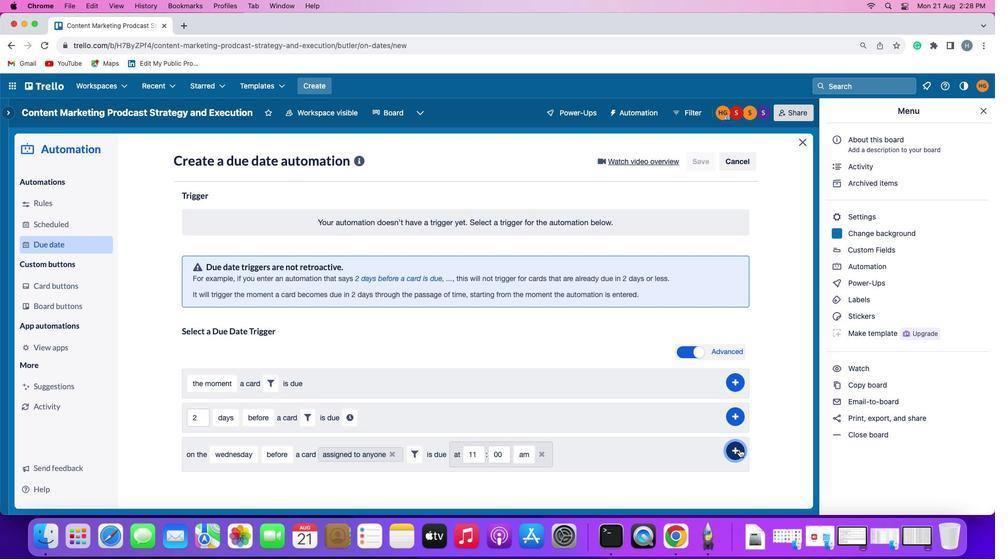 
Action: Mouse pressed left at (737, 447)
Screenshot: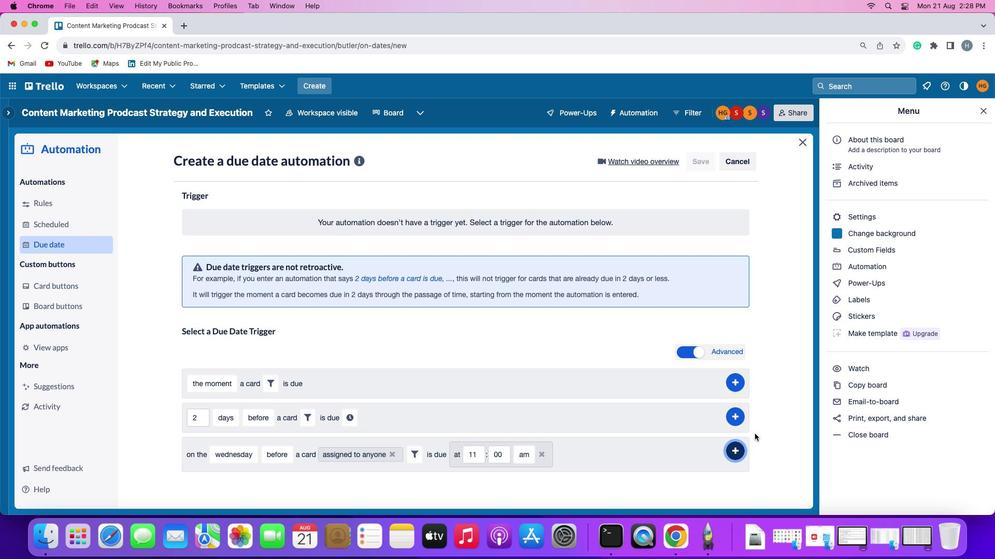 
Action: Mouse moved to (779, 387)
Screenshot: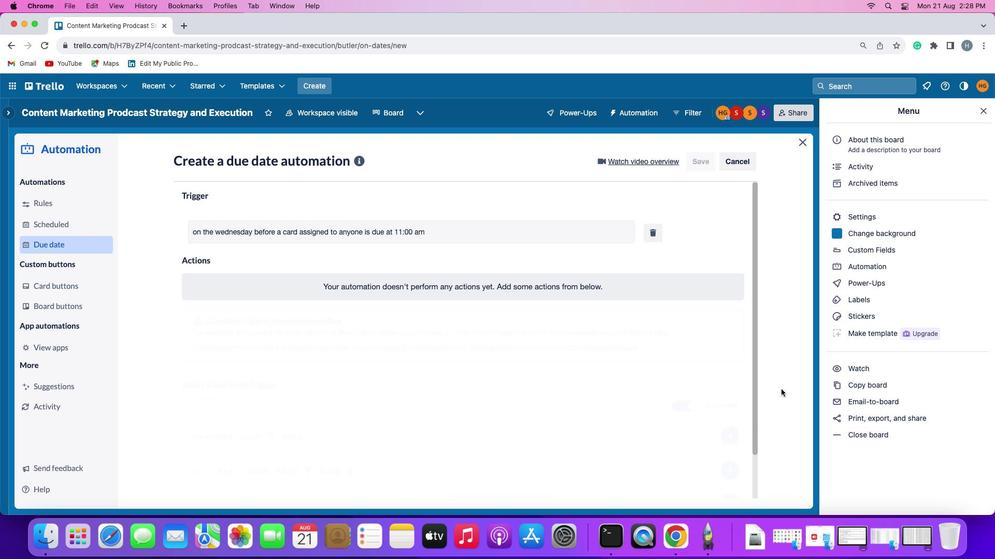 
